 Task: Check the average views per listing of corner lot in the last 5 years.
Action: Mouse moved to (820, 182)
Screenshot: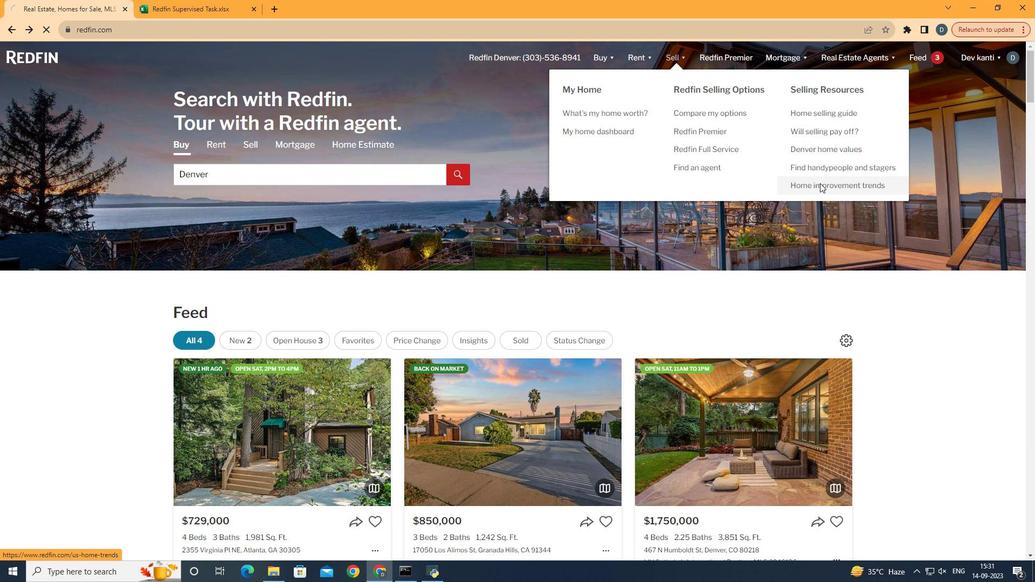 
Action: Mouse pressed left at (820, 182)
Screenshot: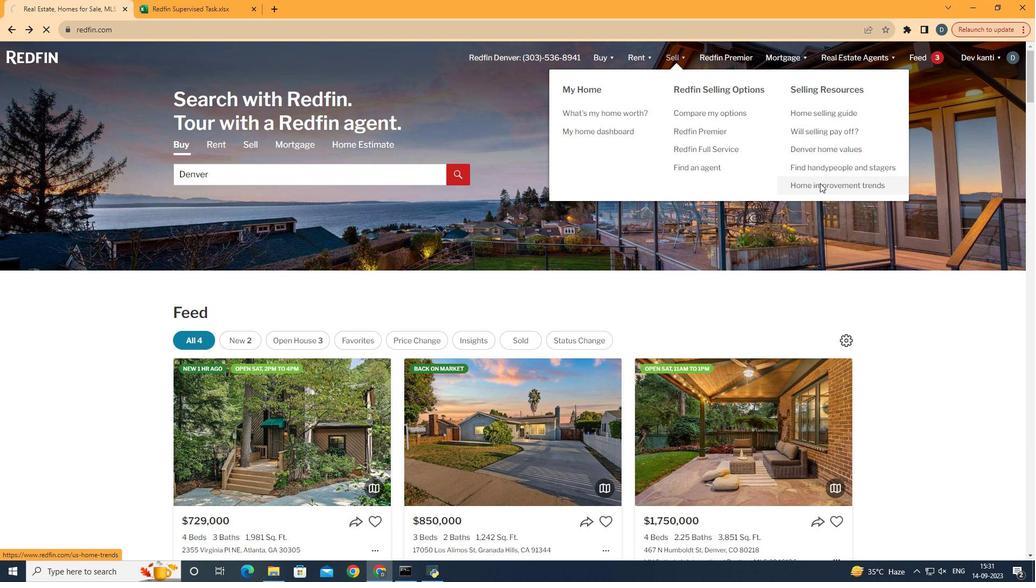 
Action: Mouse moved to (259, 205)
Screenshot: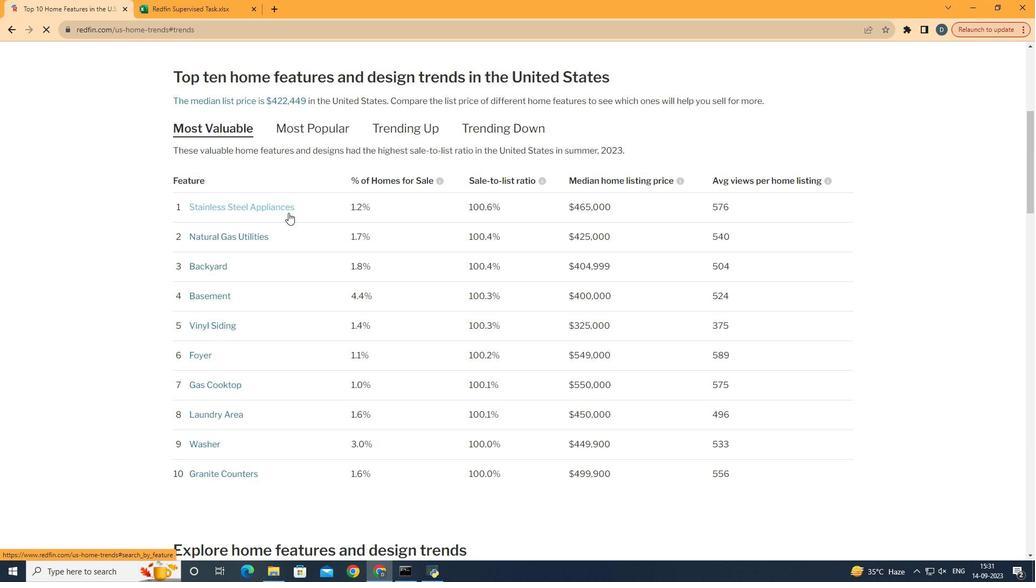 
Action: Mouse pressed left at (259, 205)
Screenshot: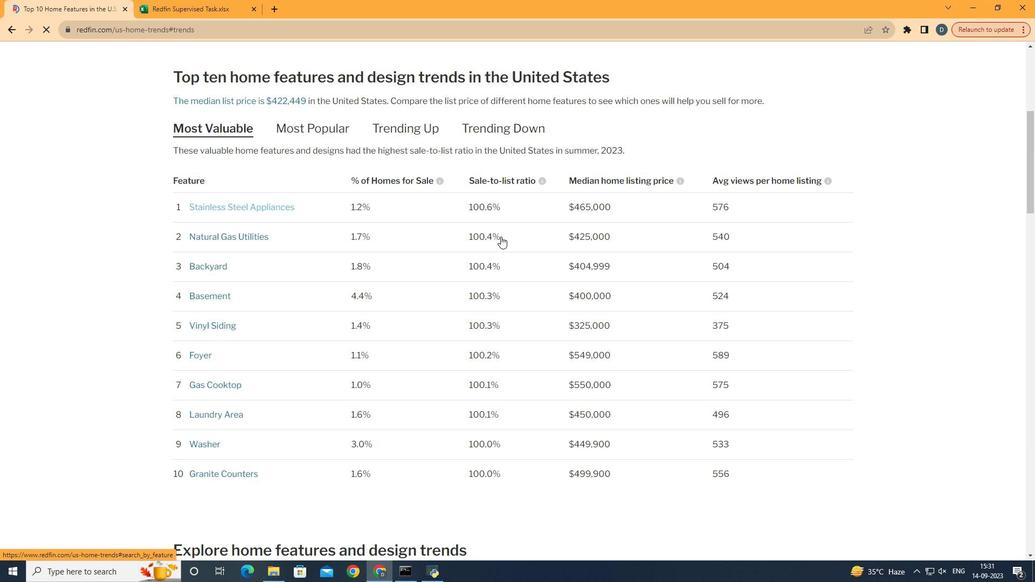 
Action: Mouse moved to (500, 229)
Screenshot: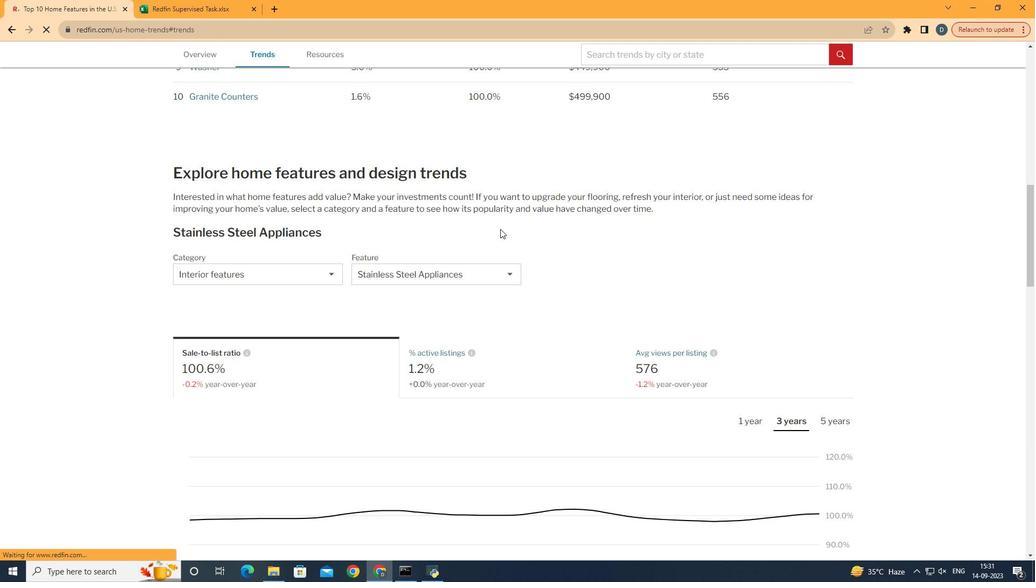 
Action: Mouse scrolled (500, 228) with delta (0, 0)
Screenshot: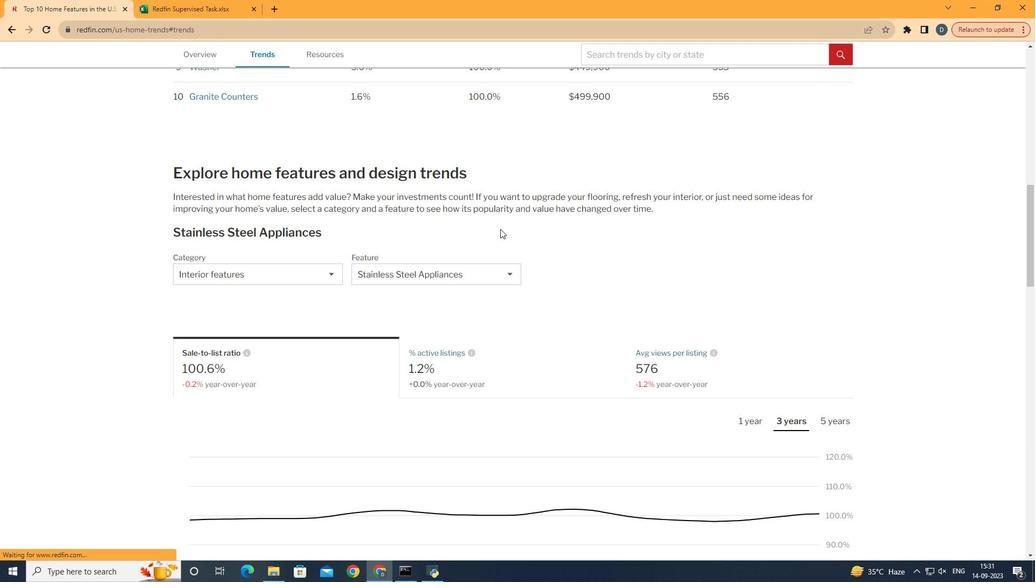 
Action: Mouse scrolled (500, 228) with delta (0, 0)
Screenshot: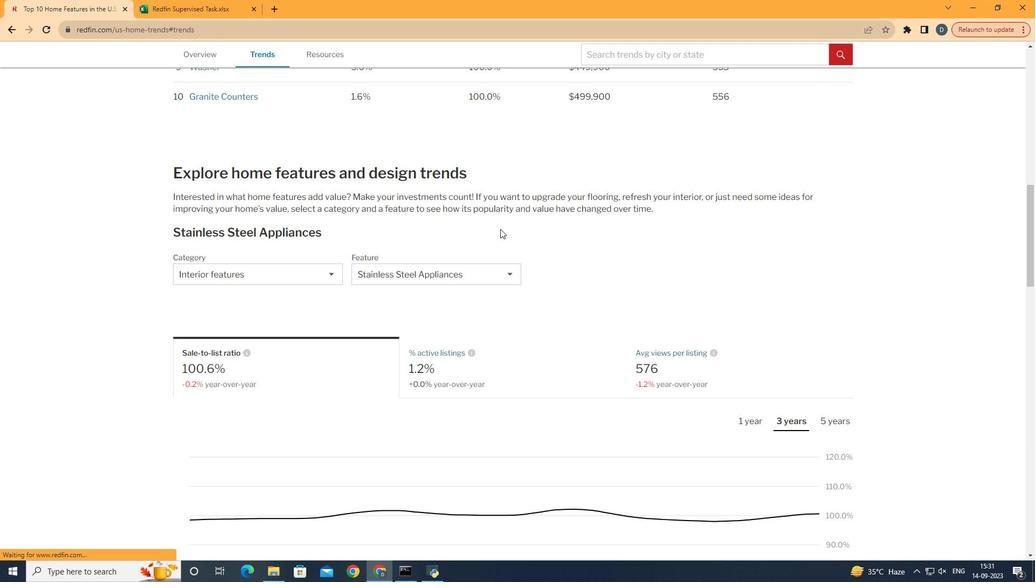 
Action: Mouse scrolled (500, 228) with delta (0, 0)
Screenshot: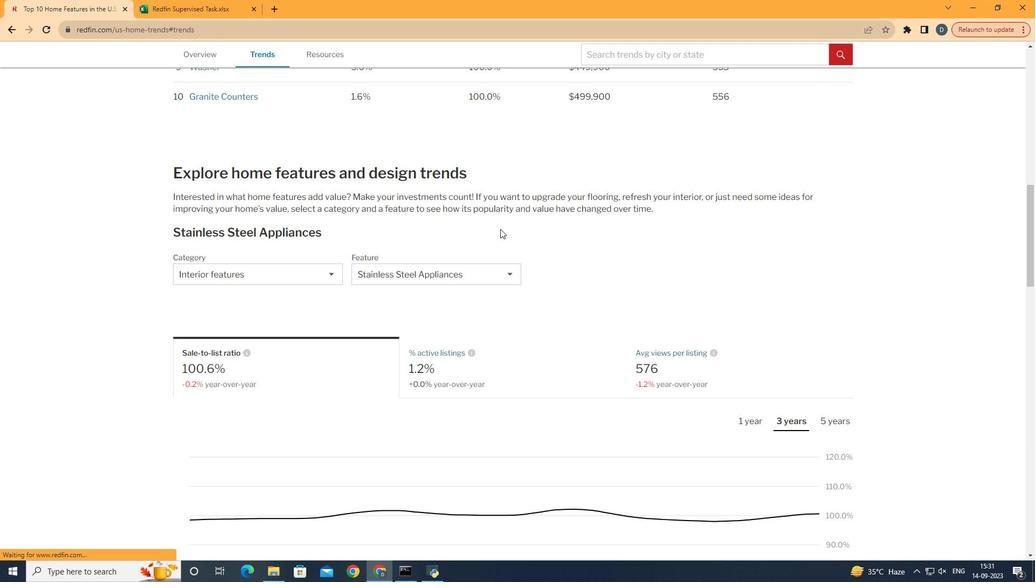 
Action: Mouse scrolled (500, 228) with delta (0, 0)
Screenshot: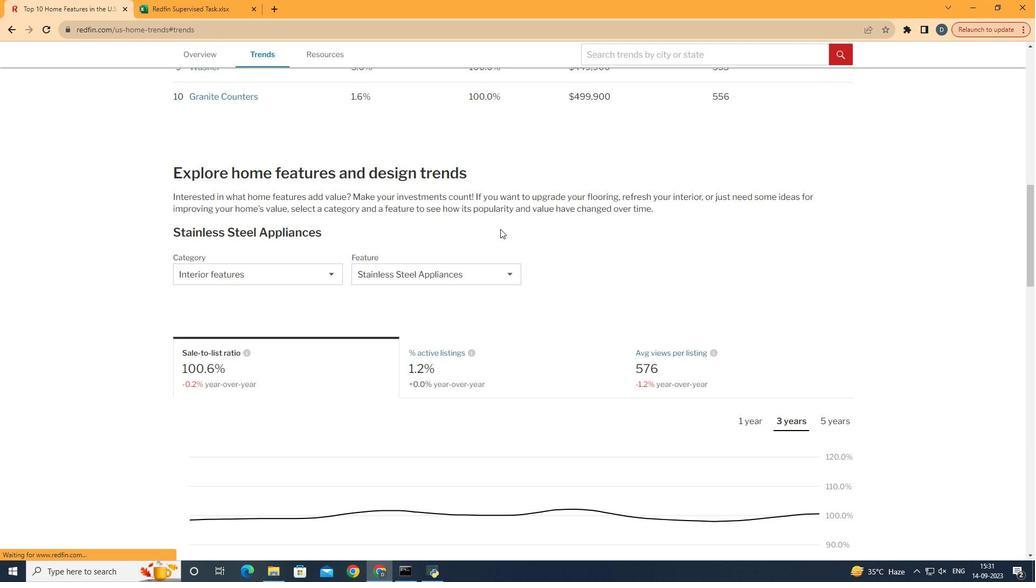 
Action: Mouse scrolled (500, 228) with delta (0, 0)
Screenshot: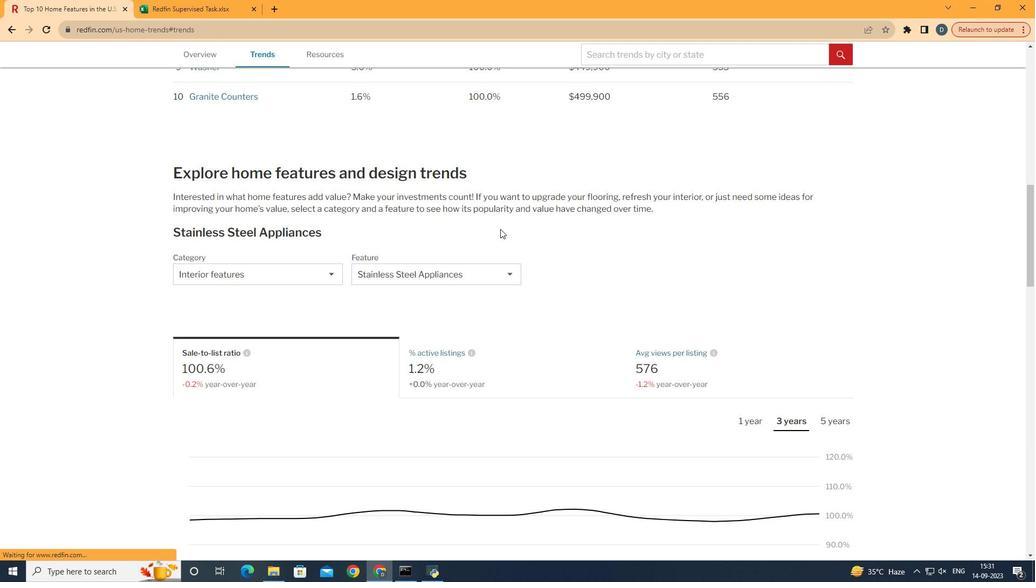 
Action: Mouse scrolled (500, 228) with delta (0, 0)
Screenshot: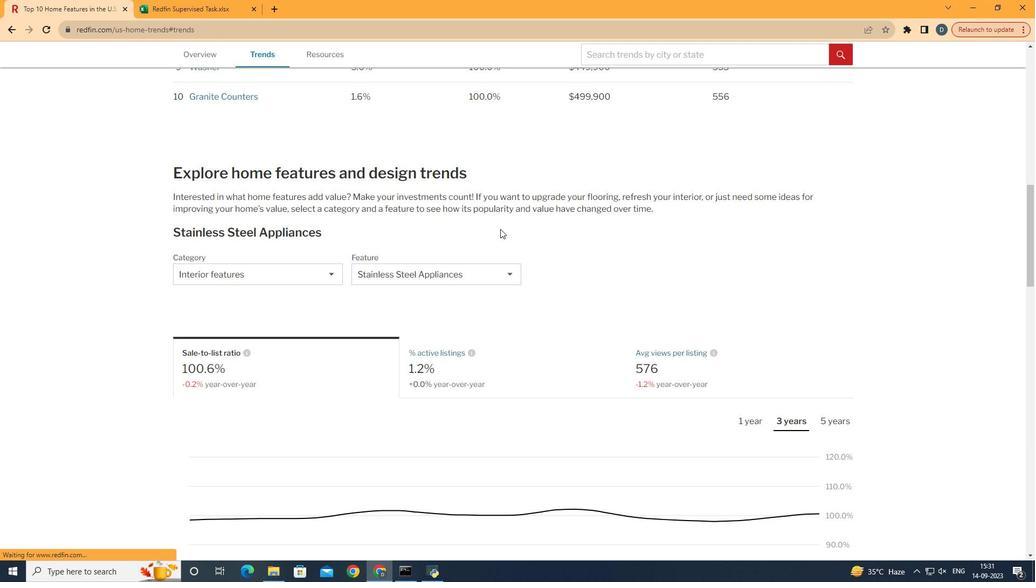 
Action: Mouse scrolled (500, 228) with delta (0, 0)
Screenshot: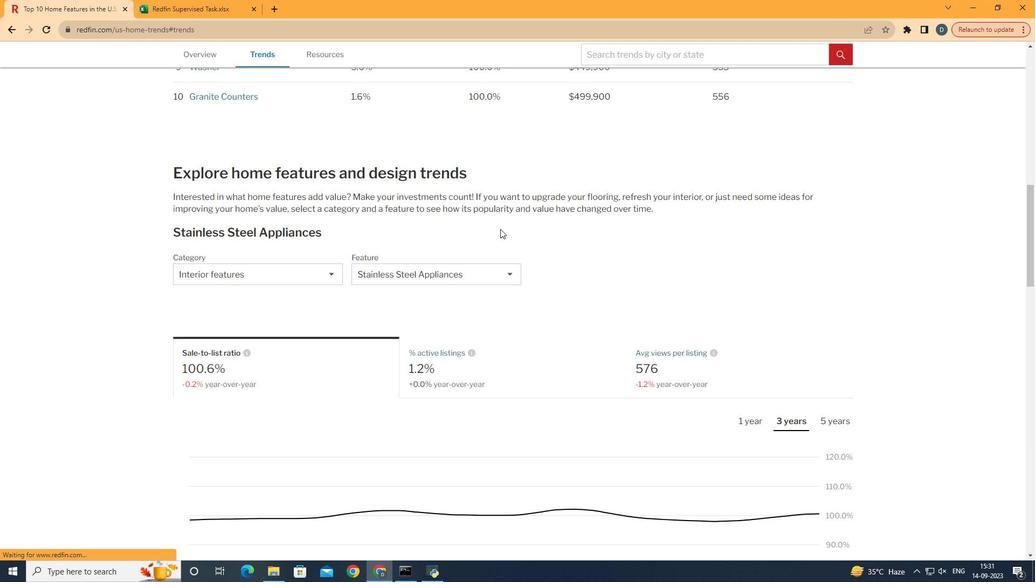 
Action: Mouse scrolled (500, 228) with delta (0, 0)
Screenshot: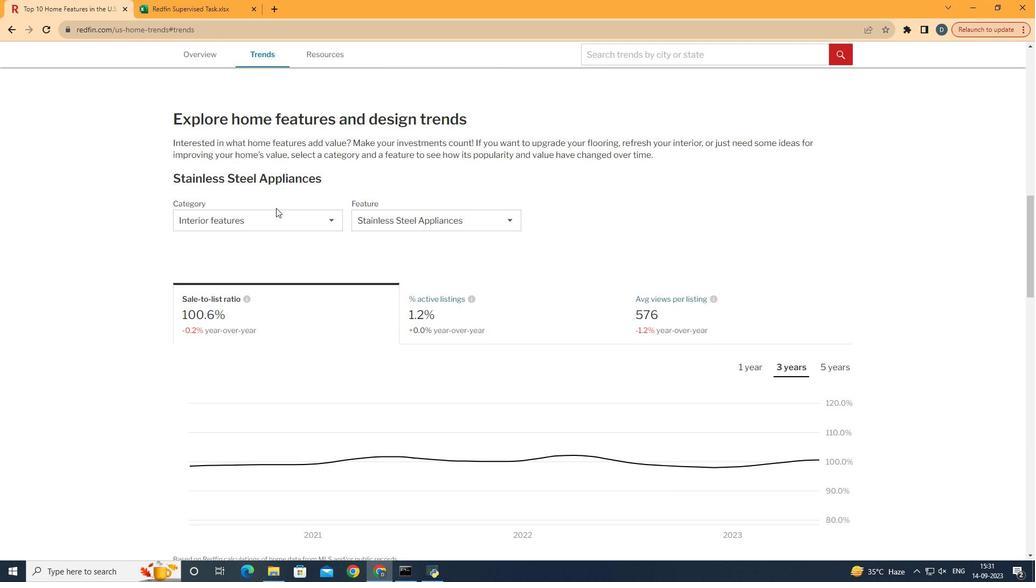 
Action: Mouse moved to (276, 208)
Screenshot: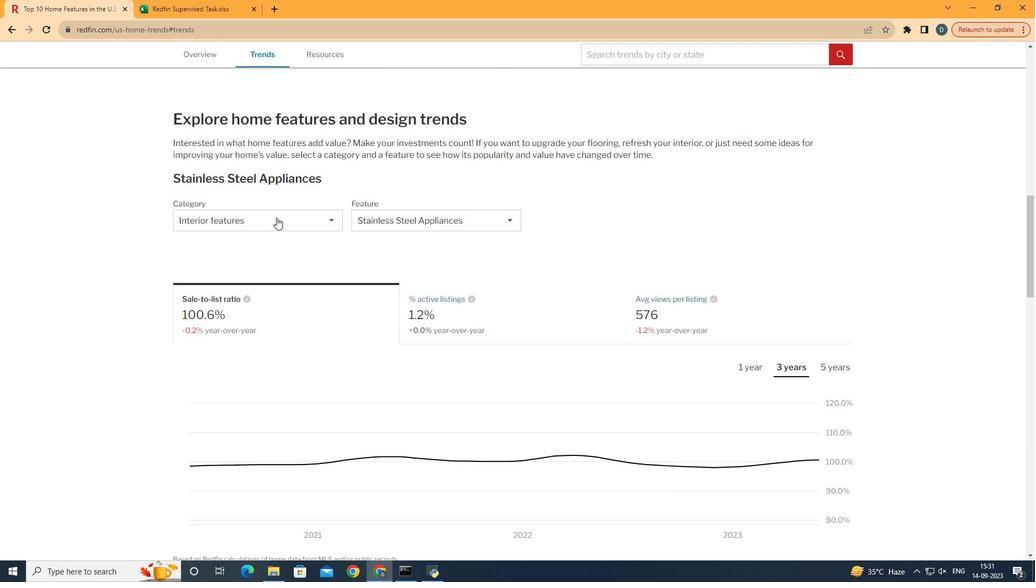 
Action: Mouse pressed left at (276, 208)
Screenshot: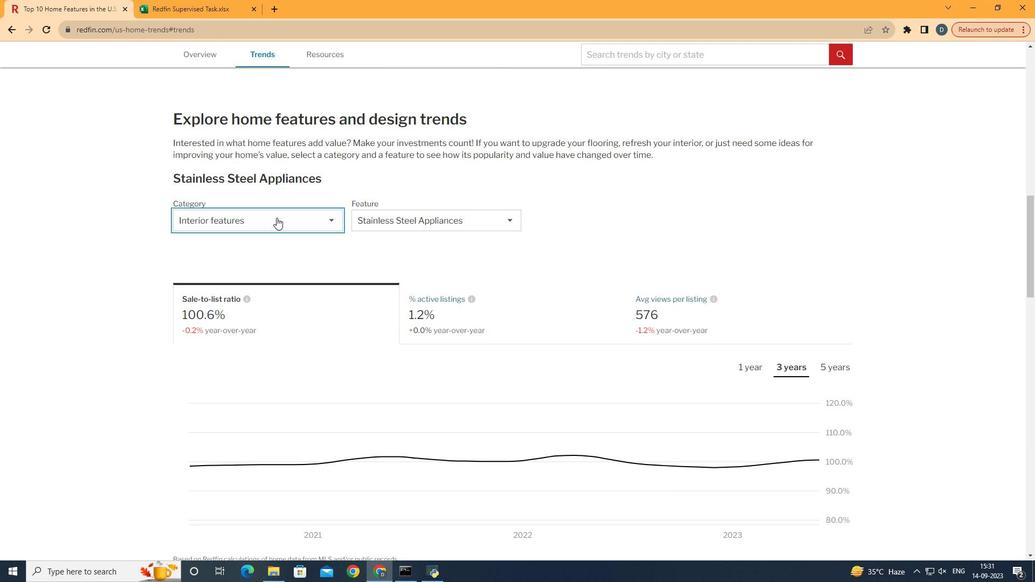 
Action: Mouse moved to (275, 208)
Screenshot: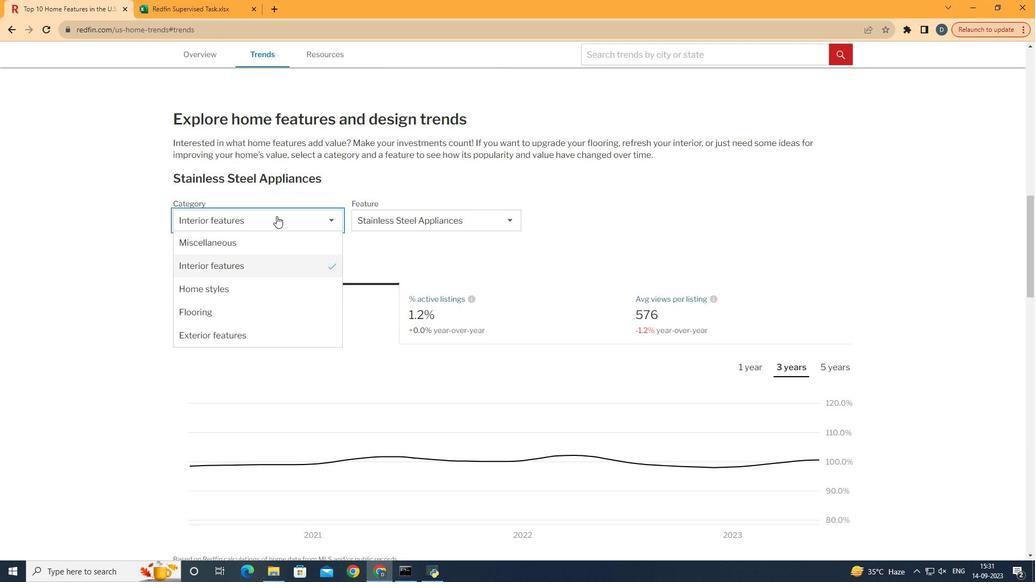 
Action: Mouse pressed left at (275, 208)
Screenshot: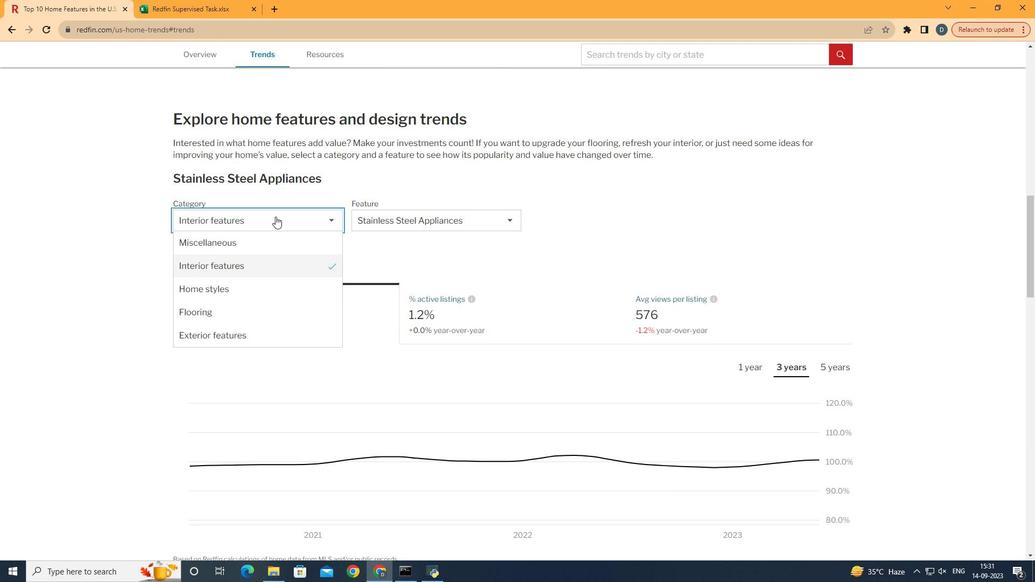 
Action: Mouse moved to (276, 217)
Screenshot: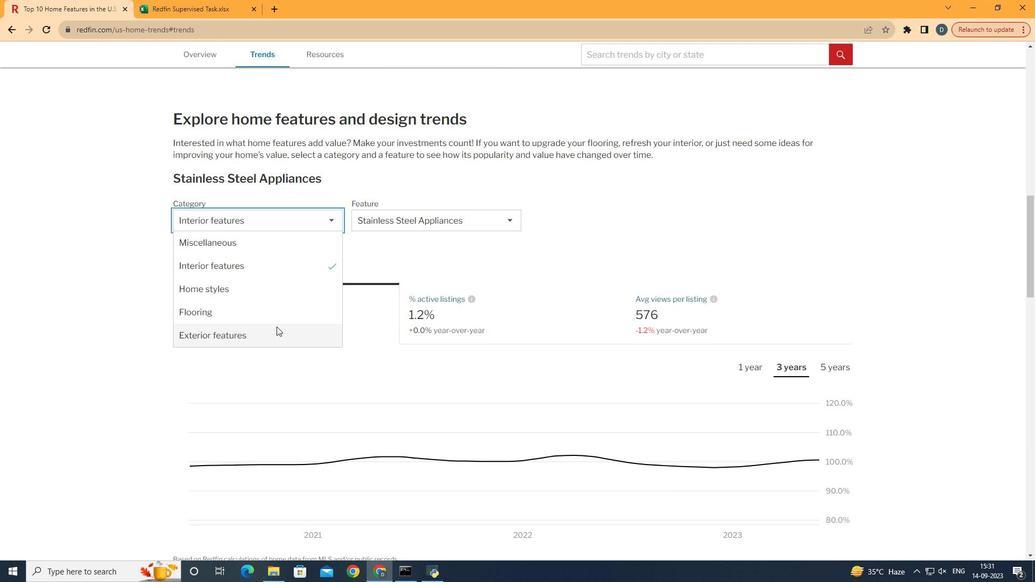 
Action: Mouse pressed left at (276, 217)
Screenshot: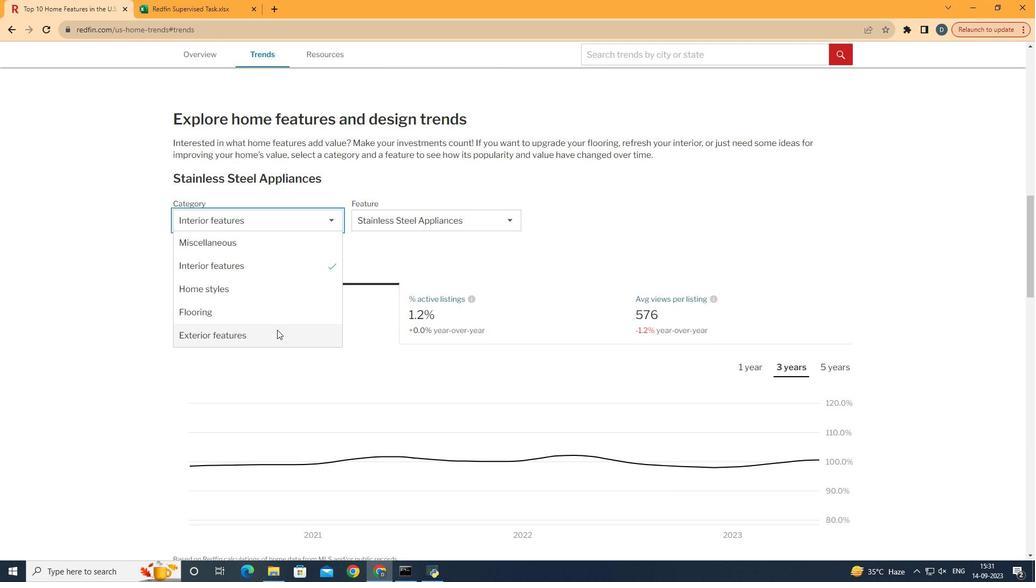 
Action: Mouse moved to (277, 330)
Screenshot: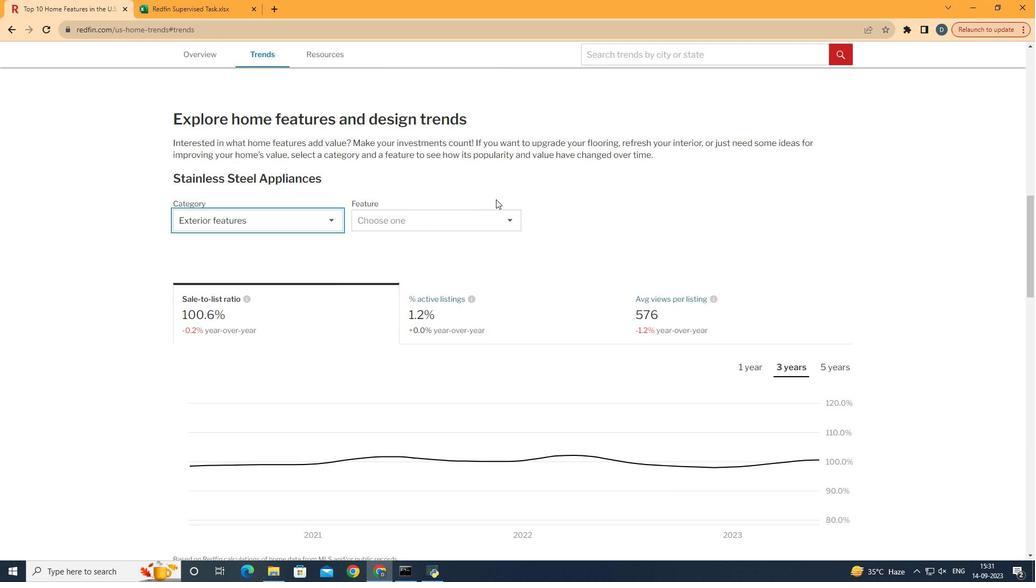 
Action: Mouse pressed left at (277, 330)
Screenshot: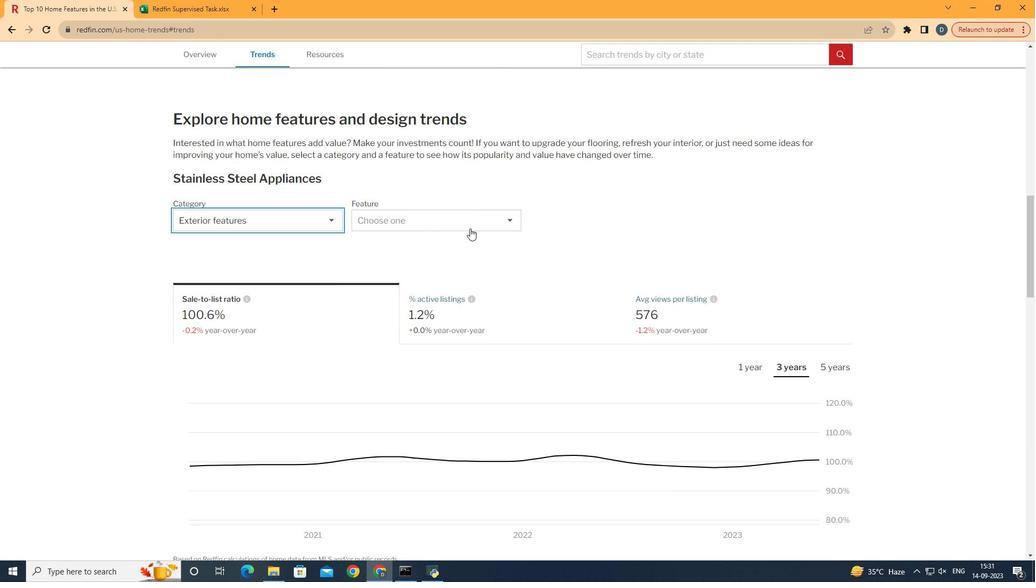 
Action: Mouse moved to (470, 228)
Screenshot: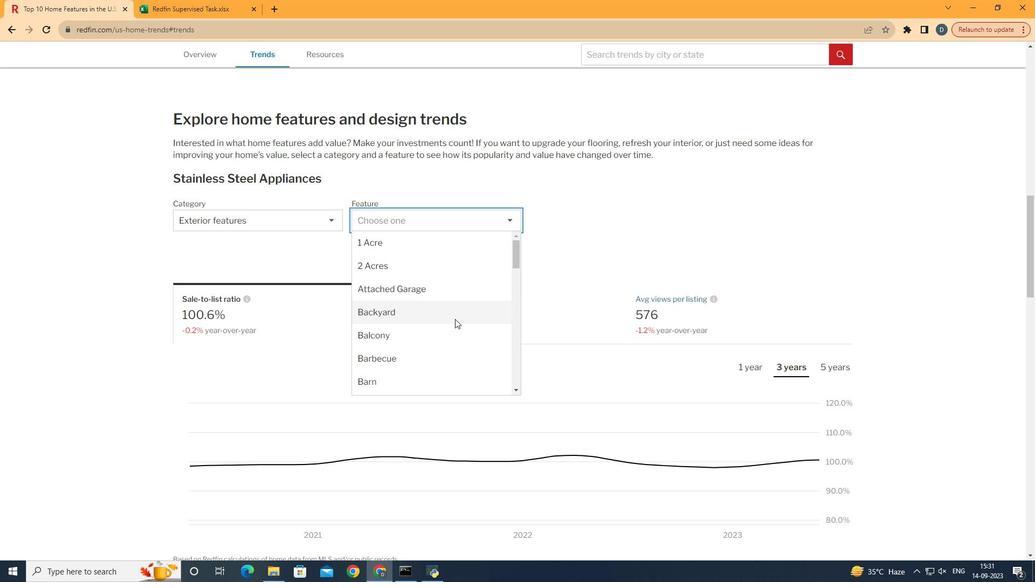 
Action: Mouse pressed left at (470, 228)
Screenshot: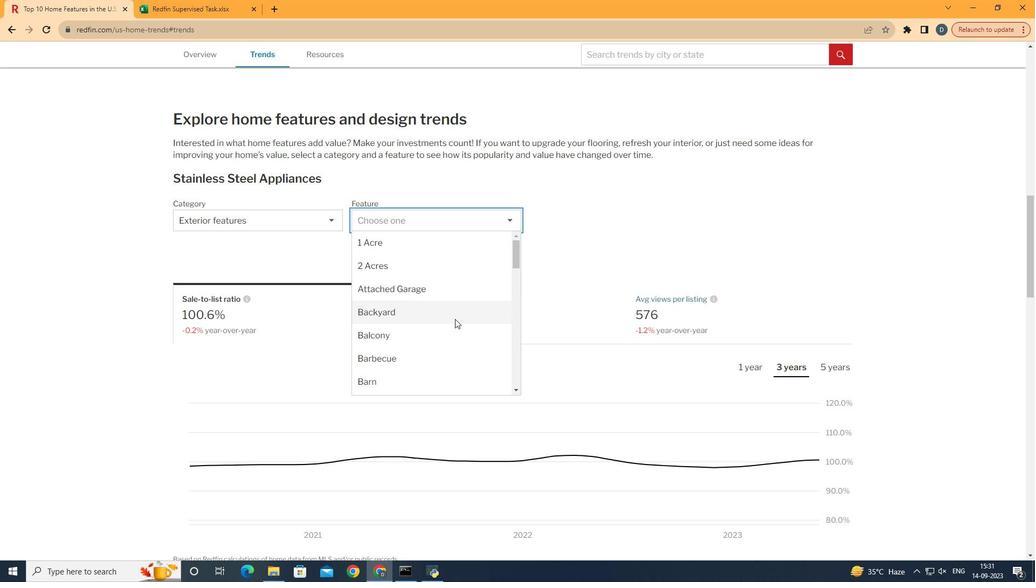 
Action: Mouse moved to (455, 319)
Screenshot: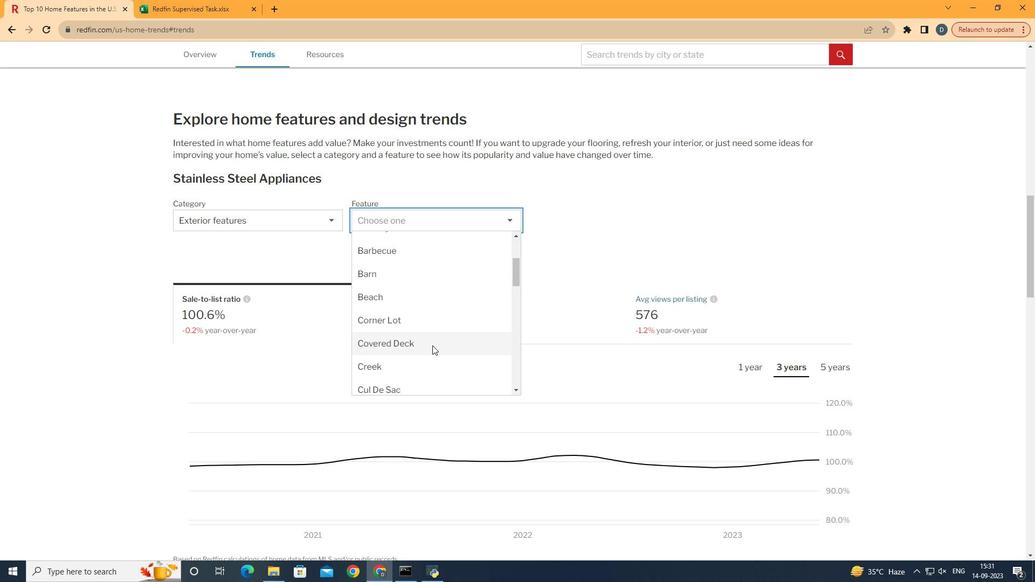 
Action: Mouse scrolled (455, 318) with delta (0, 0)
Screenshot: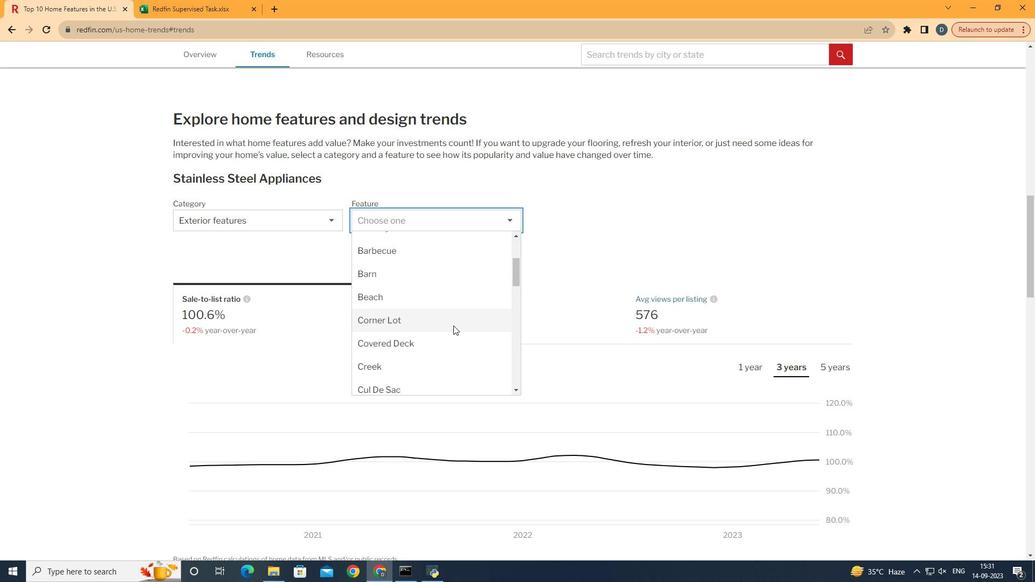 
Action: Mouse scrolled (455, 318) with delta (0, 0)
Screenshot: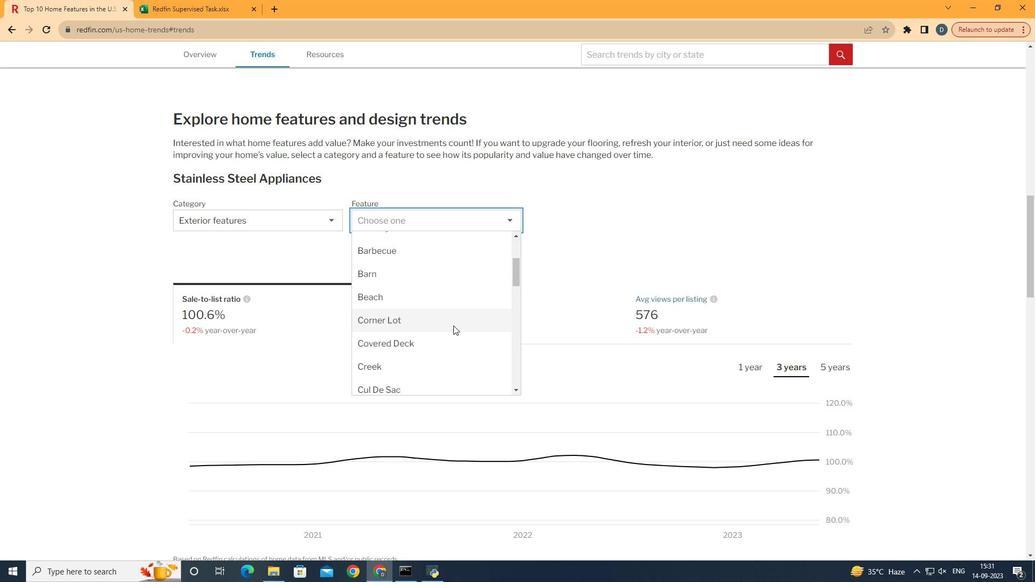 
Action: Mouse moved to (453, 325)
Screenshot: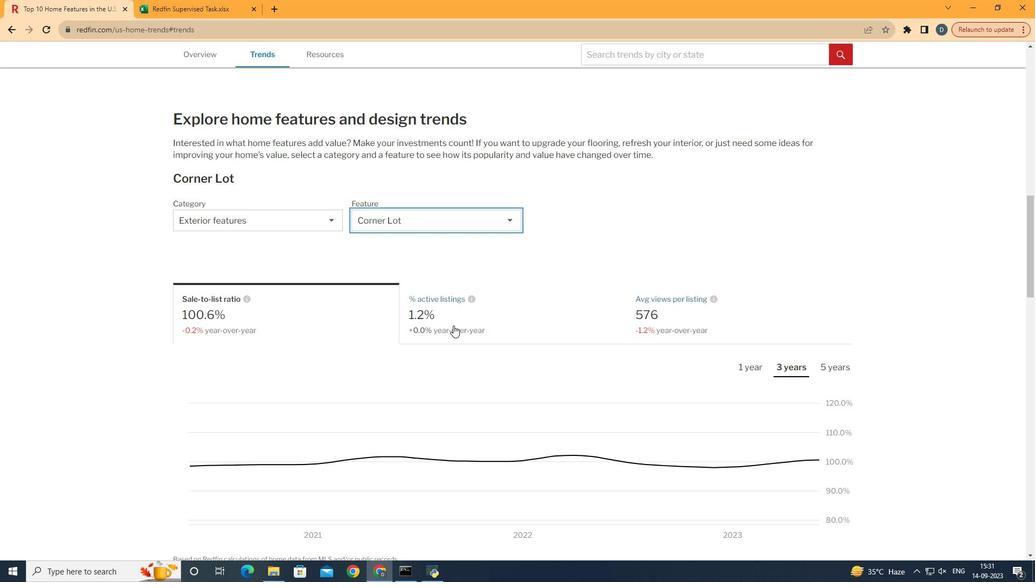 
Action: Mouse pressed left at (453, 325)
Screenshot: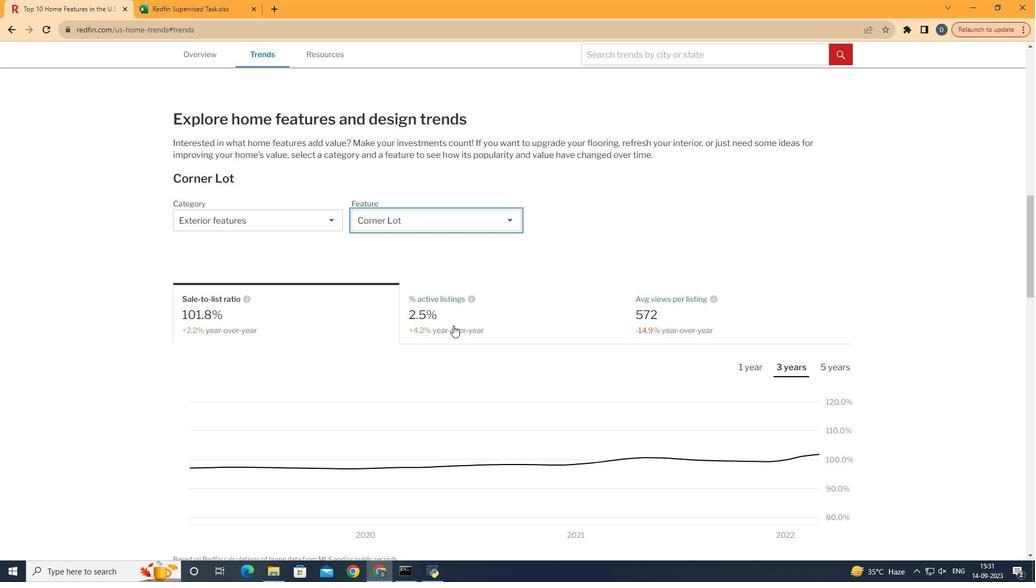 
Action: Mouse moved to (735, 325)
Screenshot: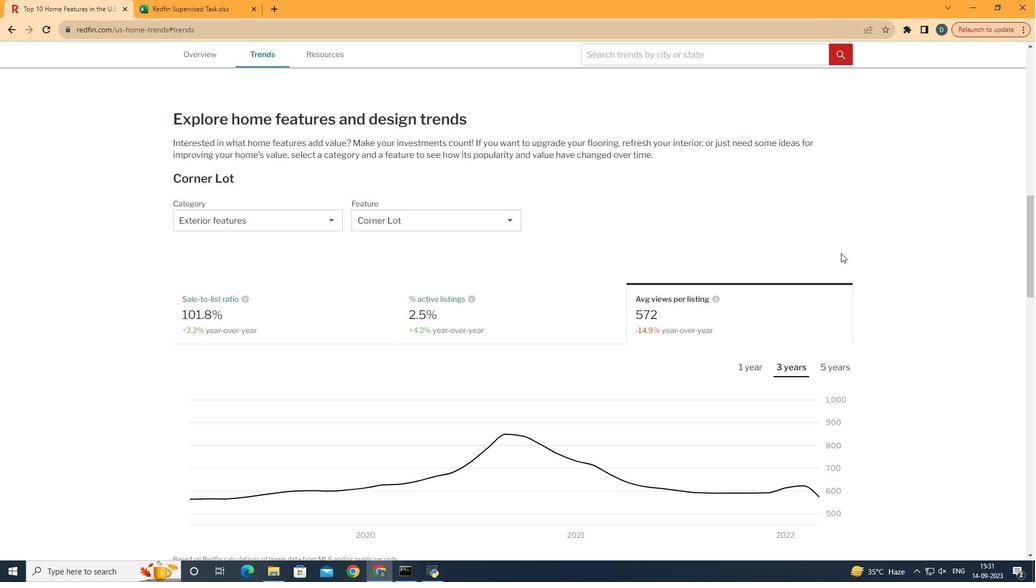 
Action: Mouse pressed left at (735, 325)
Screenshot: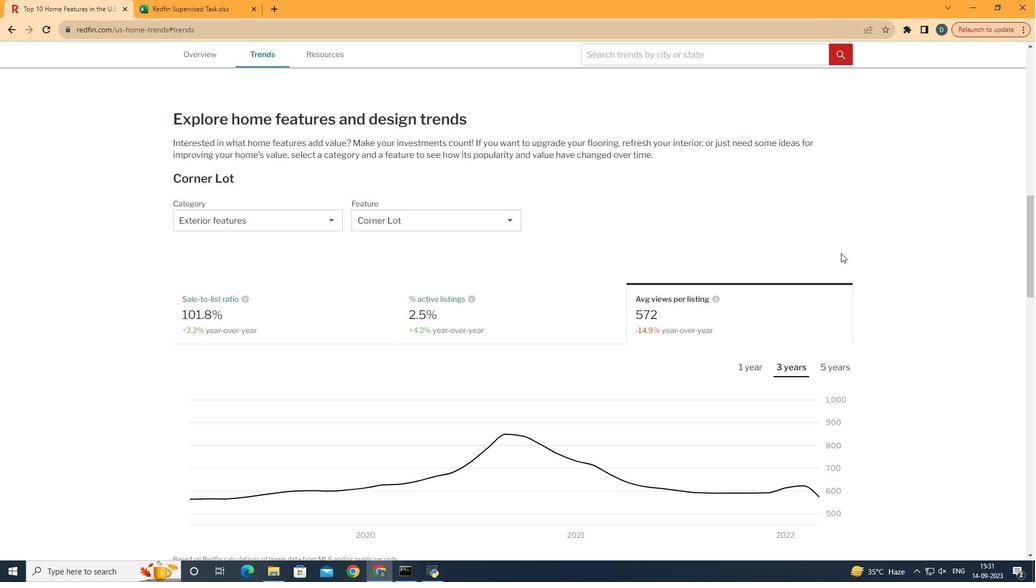 
Action: Mouse moved to (841, 253)
Screenshot: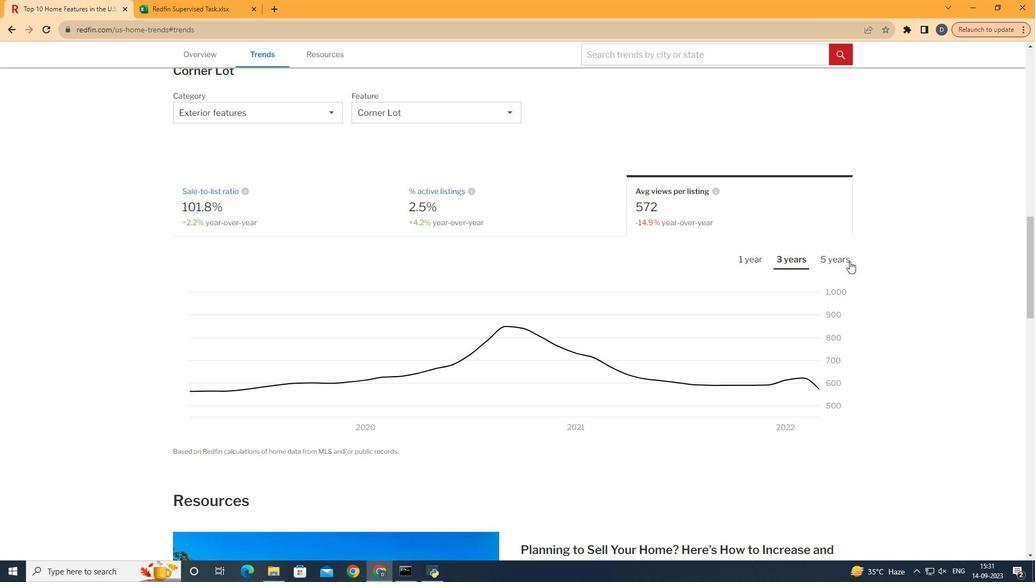 
Action: Mouse scrolled (841, 252) with delta (0, 0)
Screenshot: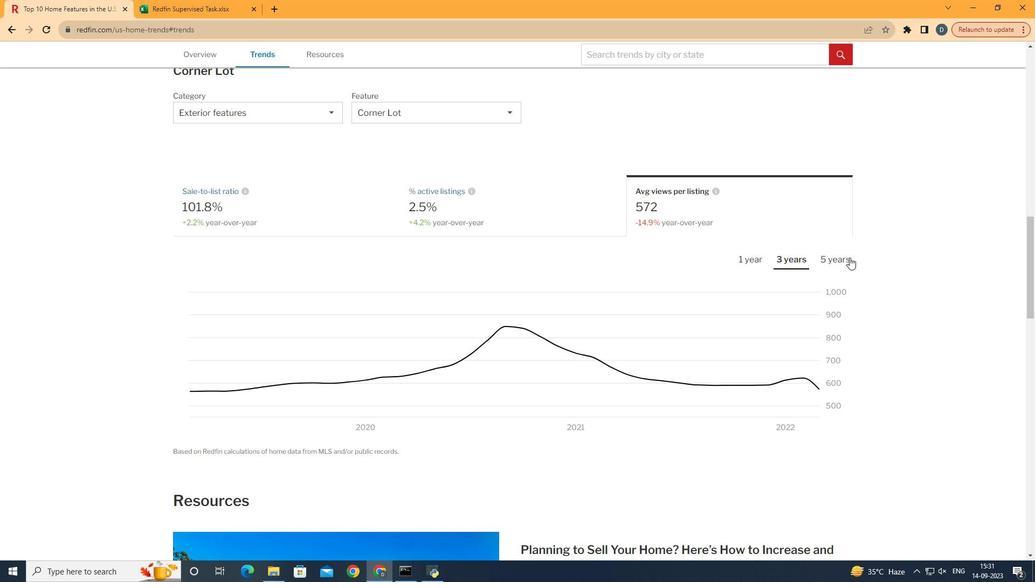 
Action: Mouse scrolled (841, 252) with delta (0, 0)
Screenshot: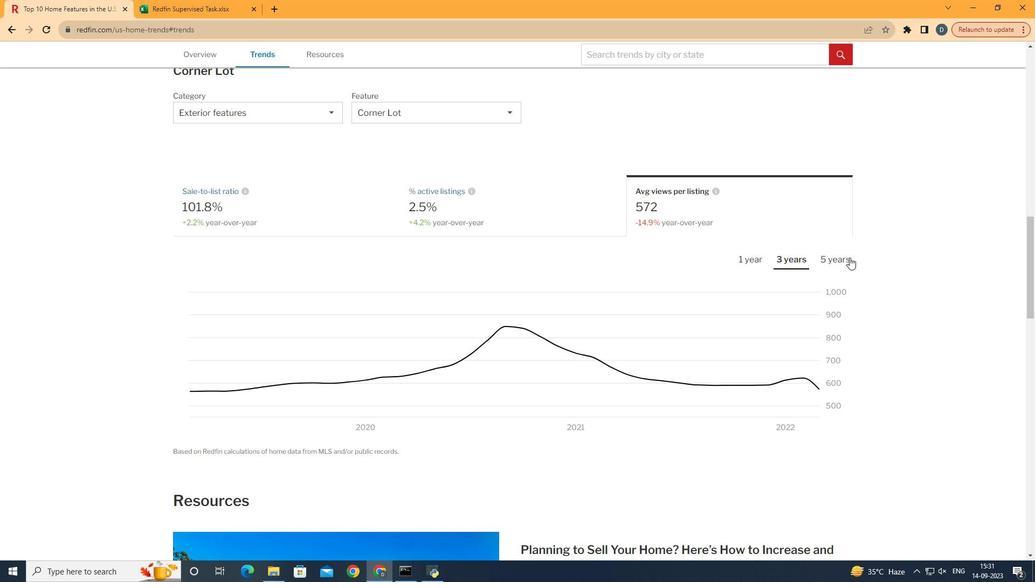 
Action: Mouse moved to (850, 257)
Screenshot: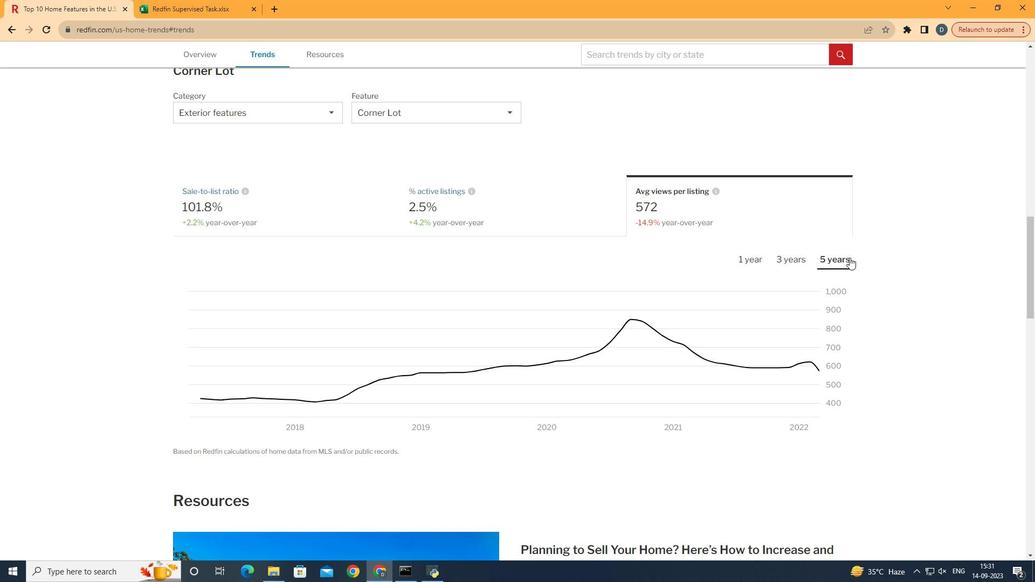 
Action: Mouse pressed left at (850, 257)
Screenshot: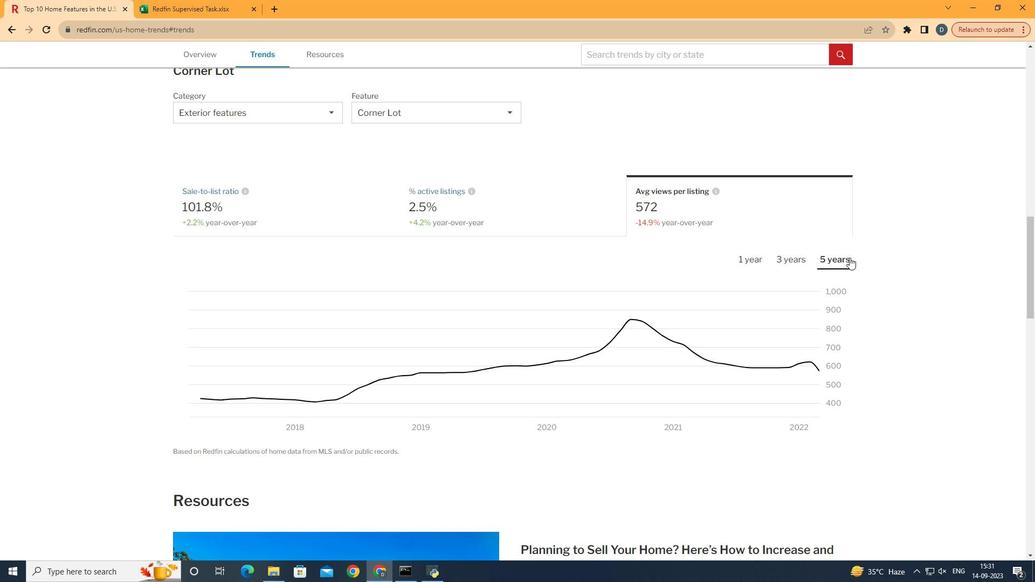 
